 Task: Filter courses by subject and topic,"Technology".
Action: Mouse moved to (360, 92)
Screenshot: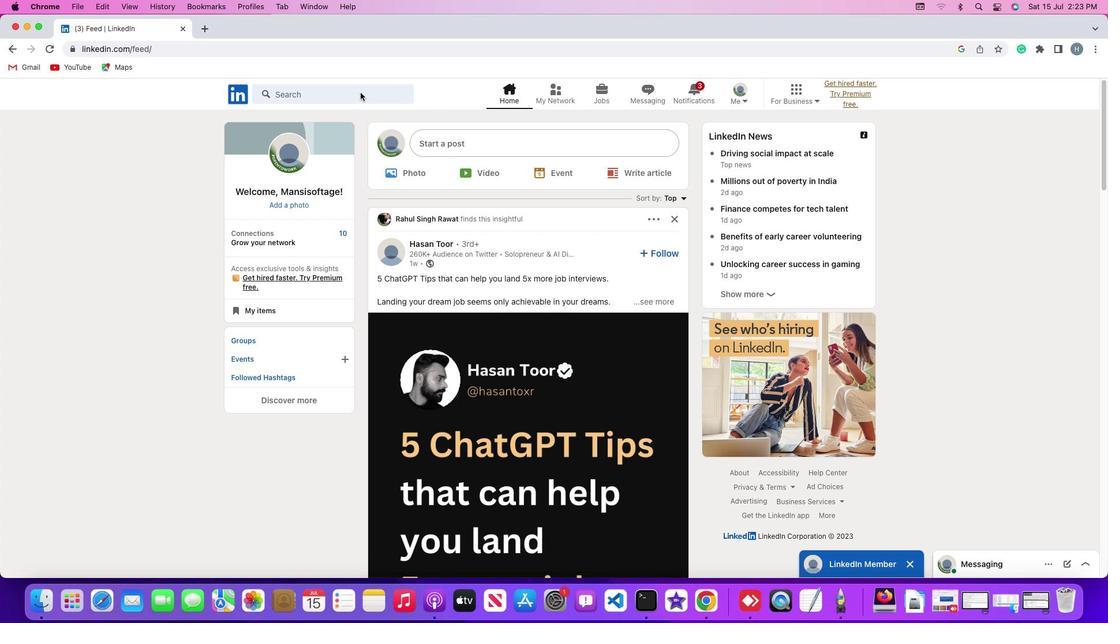 
Action: Mouse pressed left at (360, 92)
Screenshot: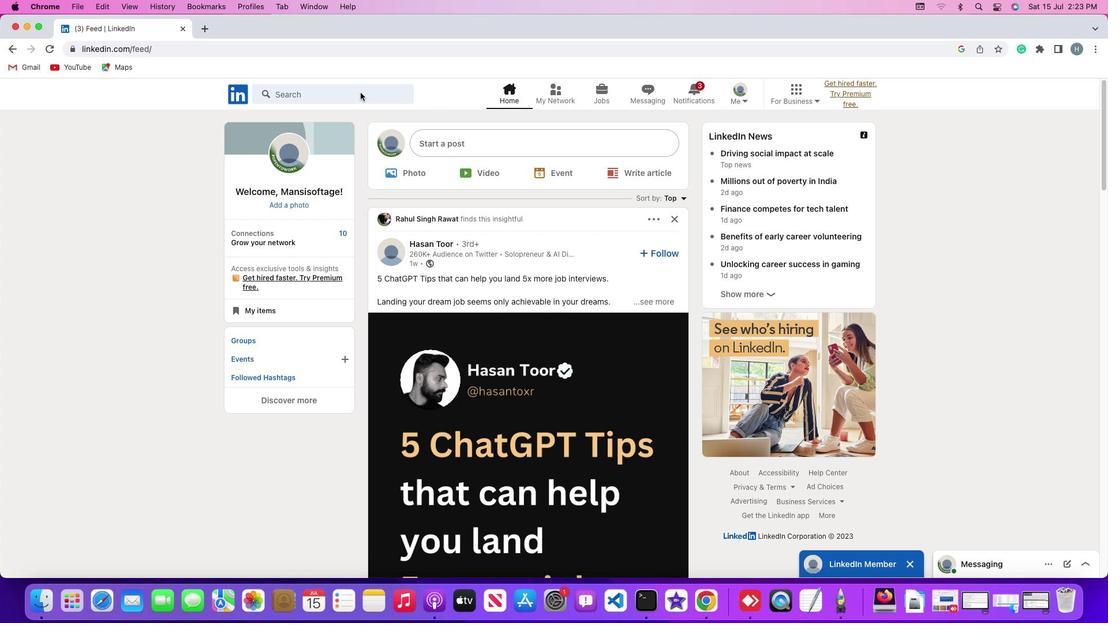 
Action: Mouse pressed left at (360, 92)
Screenshot: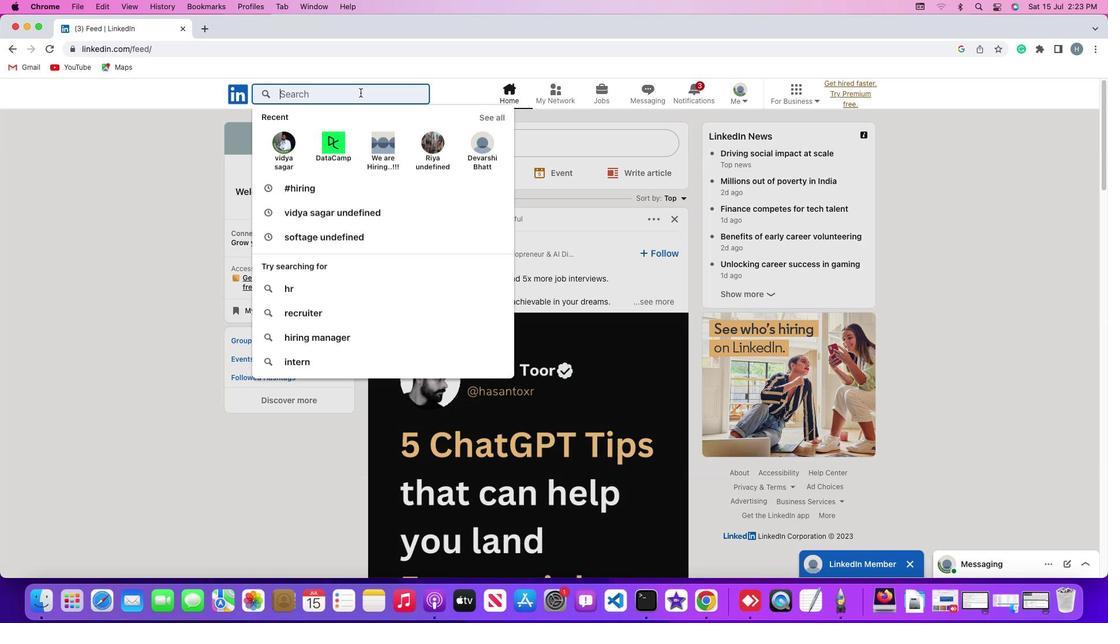
Action: Mouse moved to (360, 92)
Screenshot: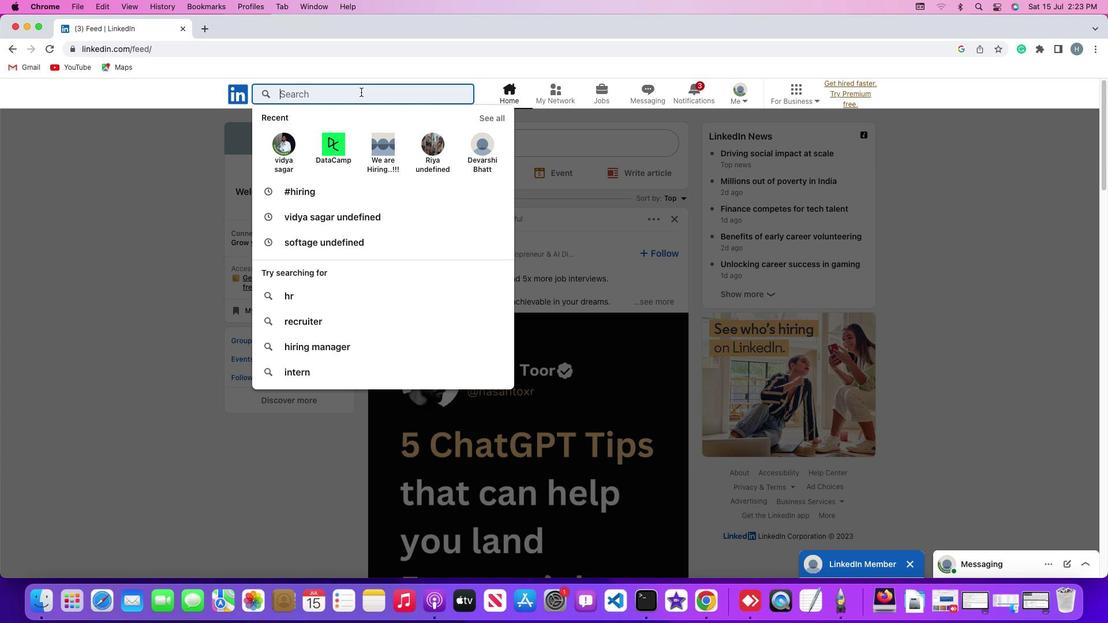 
Action: Key pressed Key.shift'#''h''i''r''i''n''g'Key.enter
Screenshot: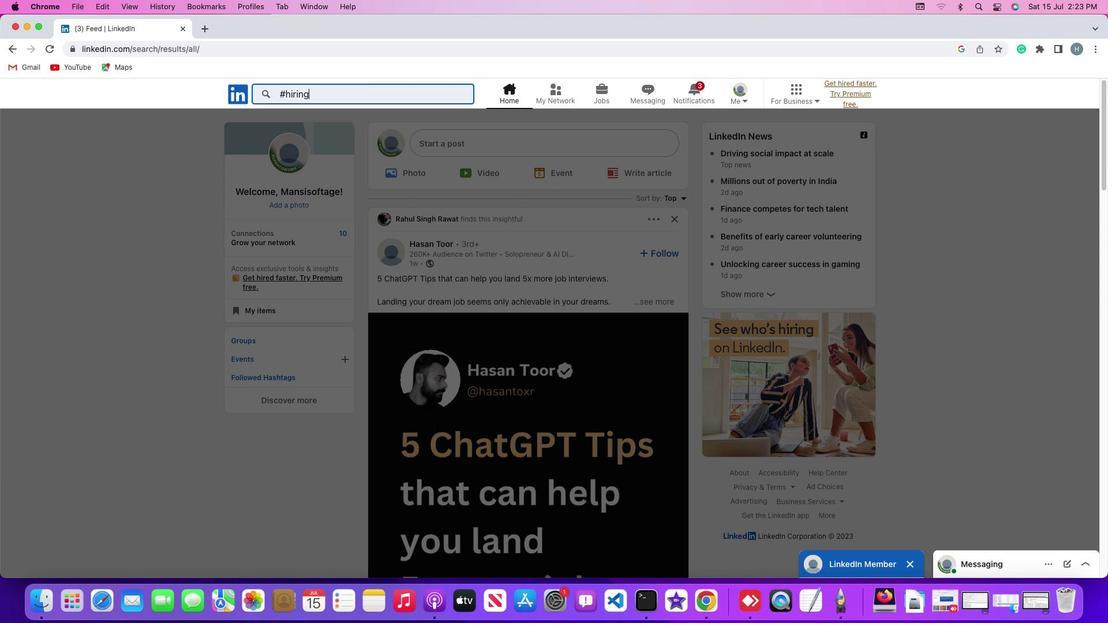 
Action: Mouse moved to (613, 122)
Screenshot: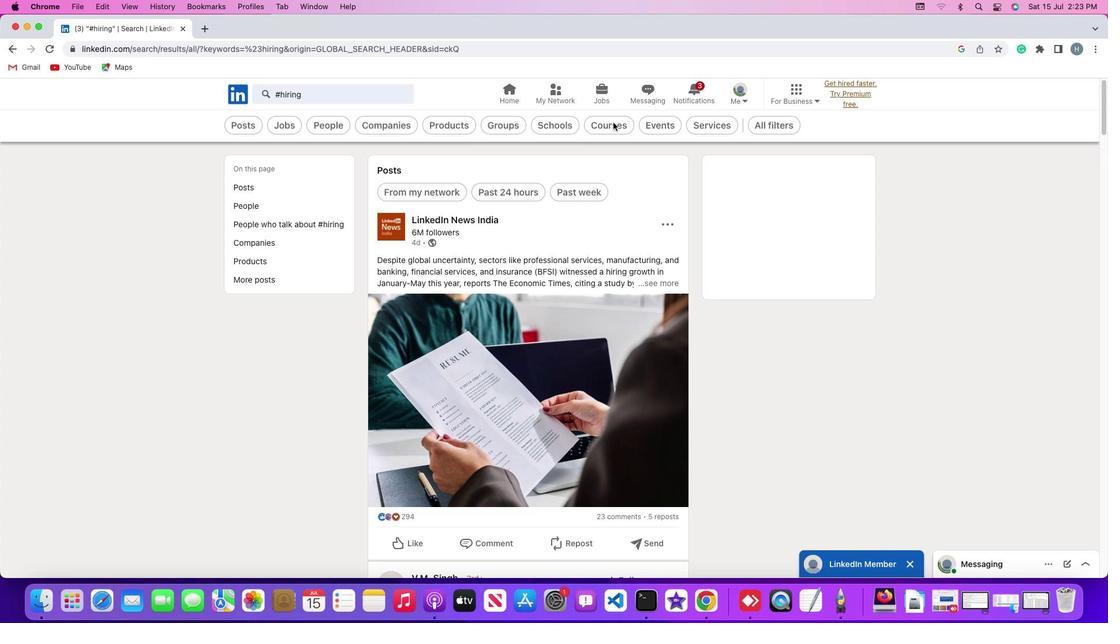 
Action: Mouse pressed left at (613, 122)
Screenshot: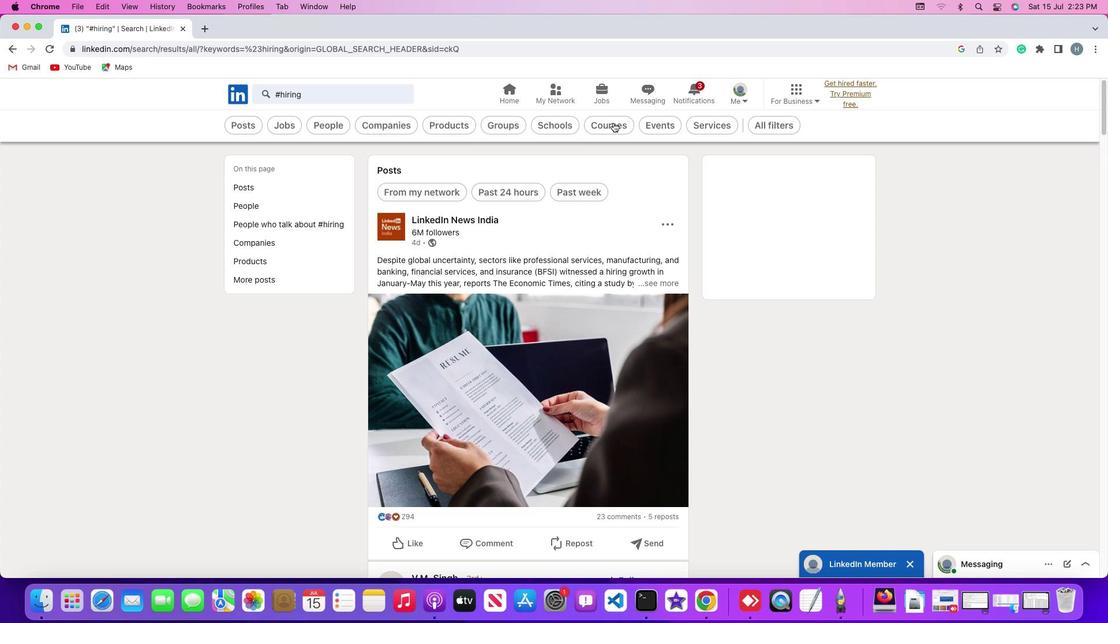 
Action: Mouse moved to (500, 124)
Screenshot: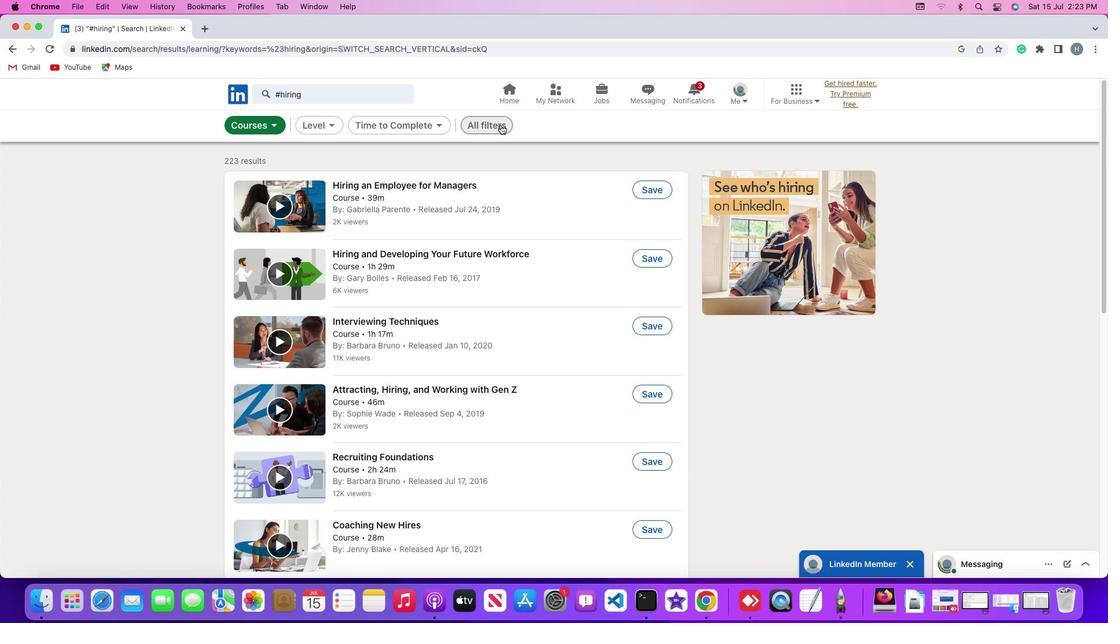 
Action: Mouse pressed left at (500, 124)
Screenshot: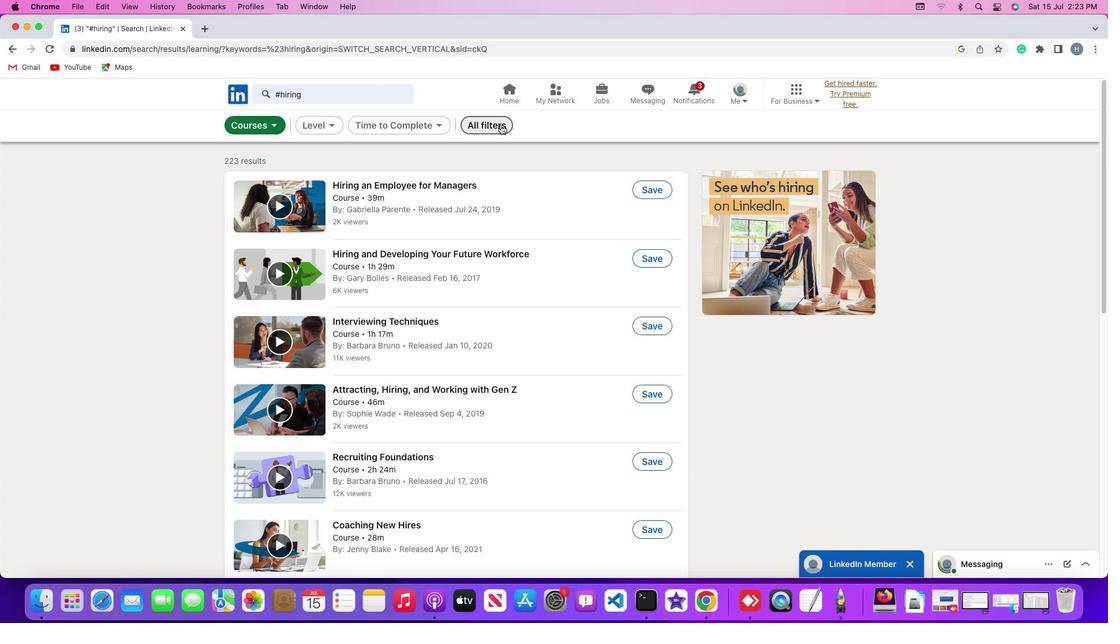 
Action: Mouse moved to (894, 372)
Screenshot: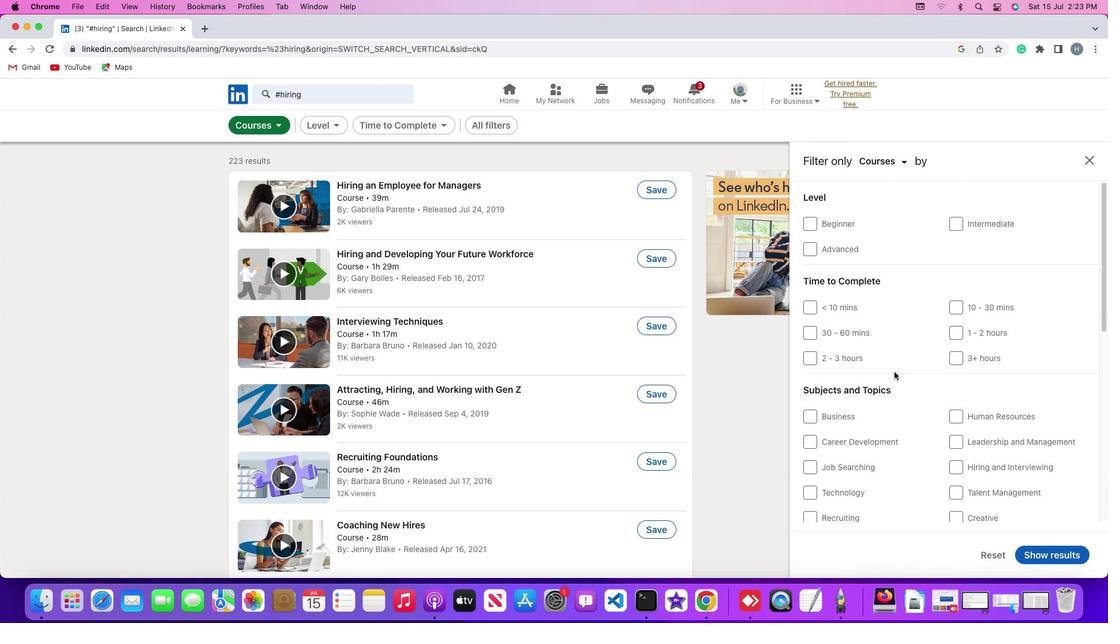 
Action: Mouse scrolled (894, 372) with delta (0, 0)
Screenshot: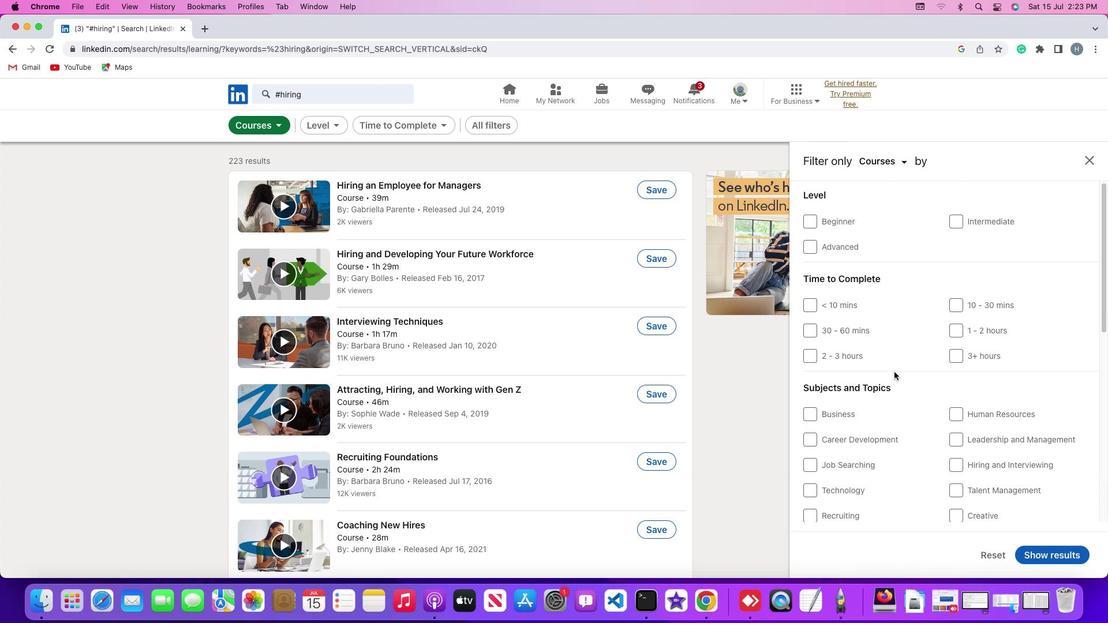 
Action: Mouse scrolled (894, 372) with delta (0, 0)
Screenshot: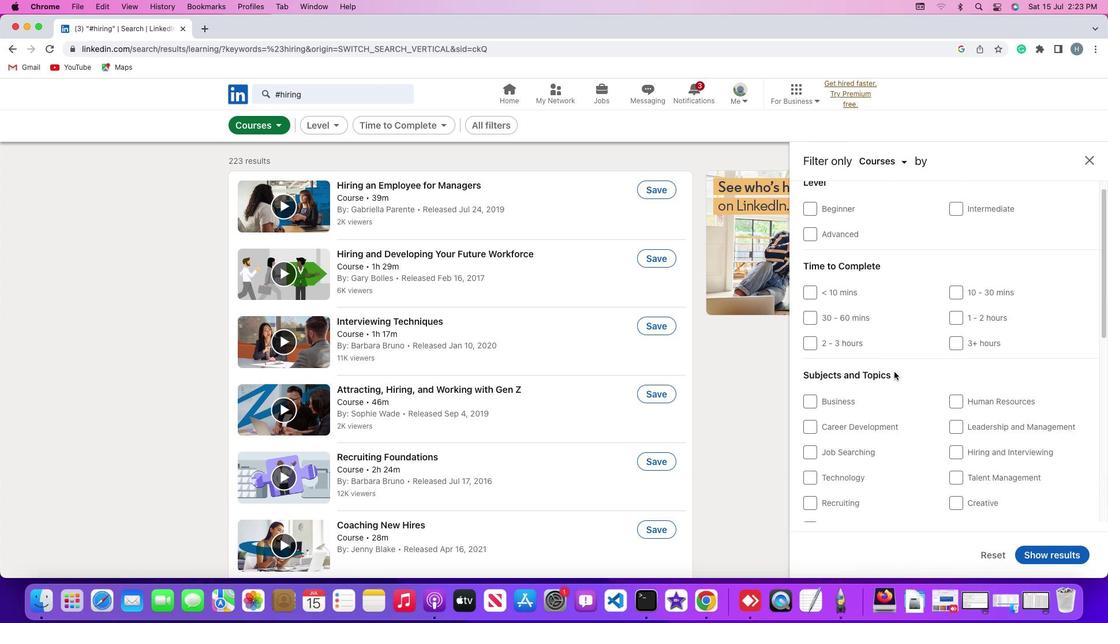
Action: Mouse scrolled (894, 372) with delta (0, -1)
Screenshot: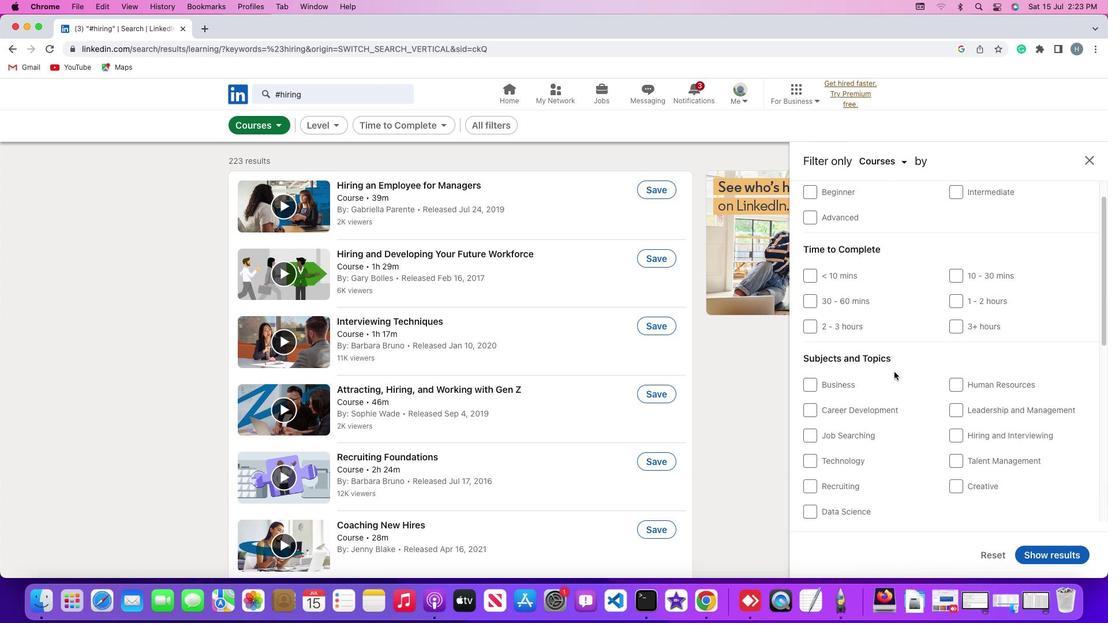 
Action: Mouse scrolled (894, 372) with delta (0, -1)
Screenshot: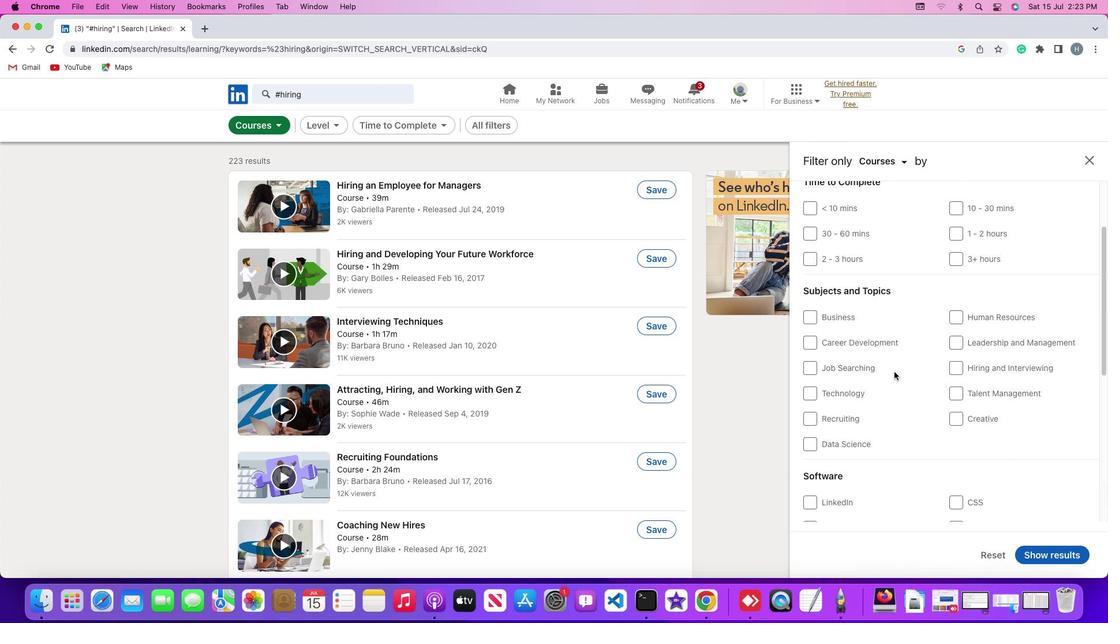 
Action: Mouse scrolled (894, 372) with delta (0, 0)
Screenshot: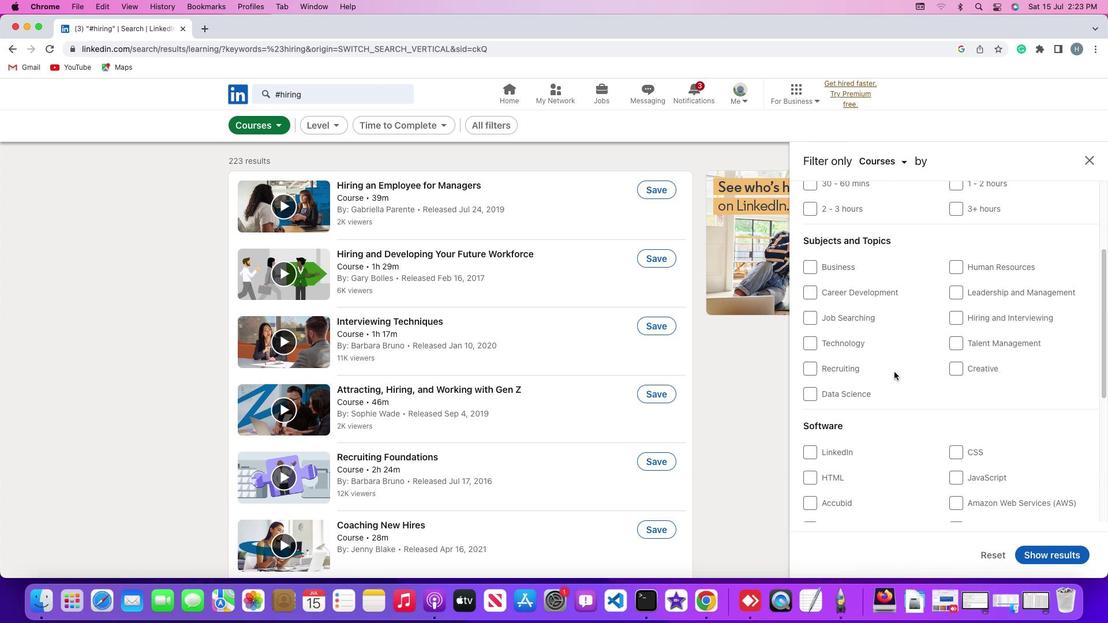 
Action: Mouse moved to (808, 342)
Screenshot: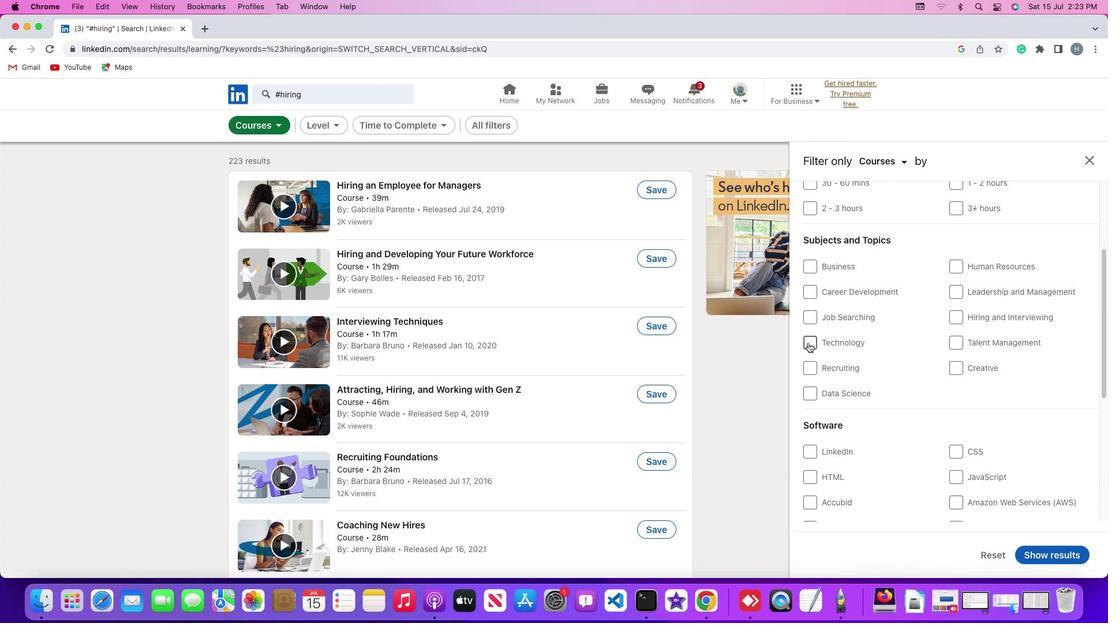 
Action: Mouse pressed left at (808, 342)
Screenshot: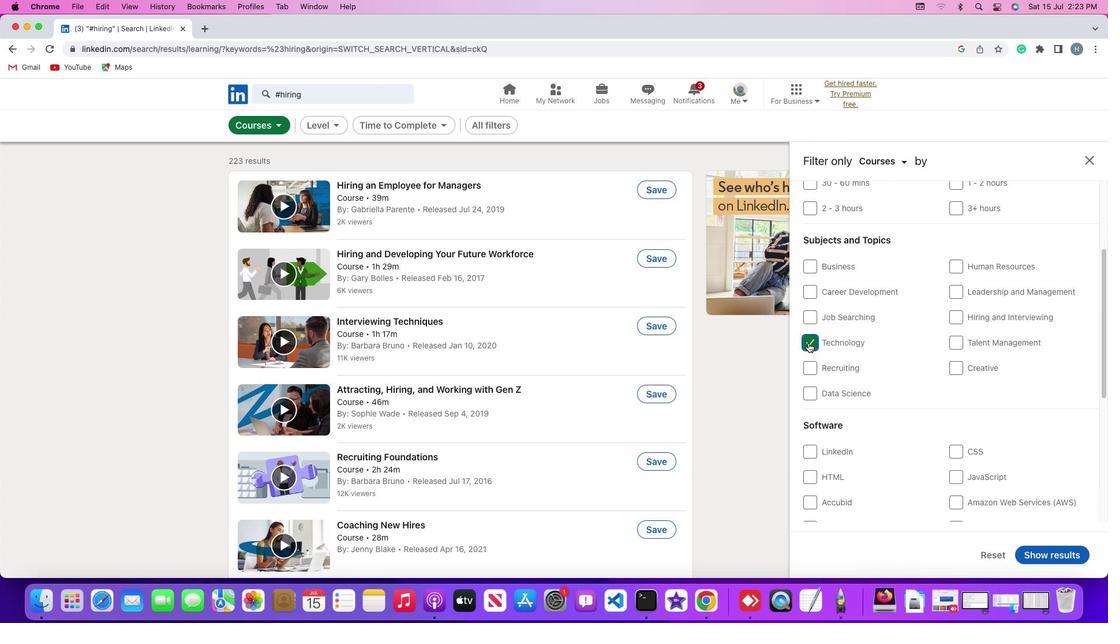 
Action: Mouse moved to (1048, 553)
Screenshot: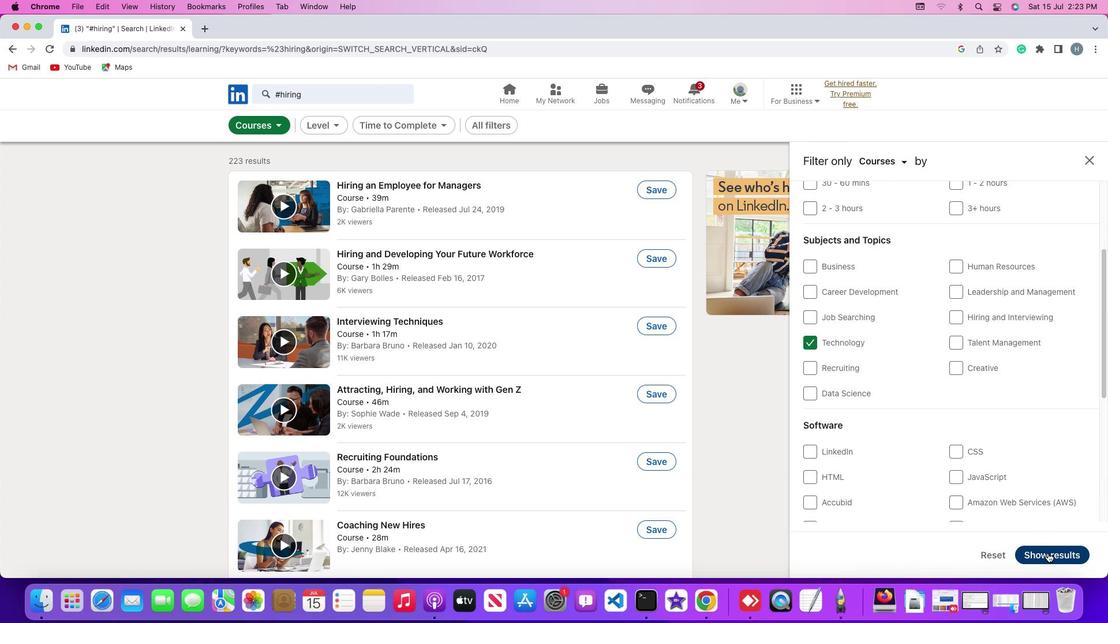 
Action: Mouse pressed left at (1048, 553)
Screenshot: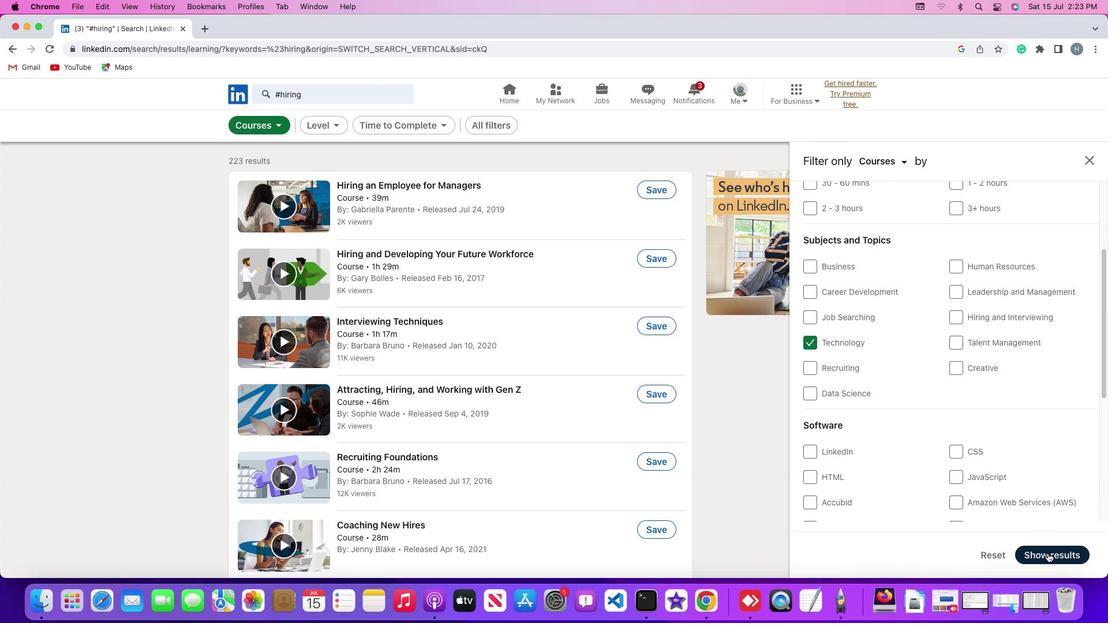 
Action: Mouse moved to (924, 339)
Screenshot: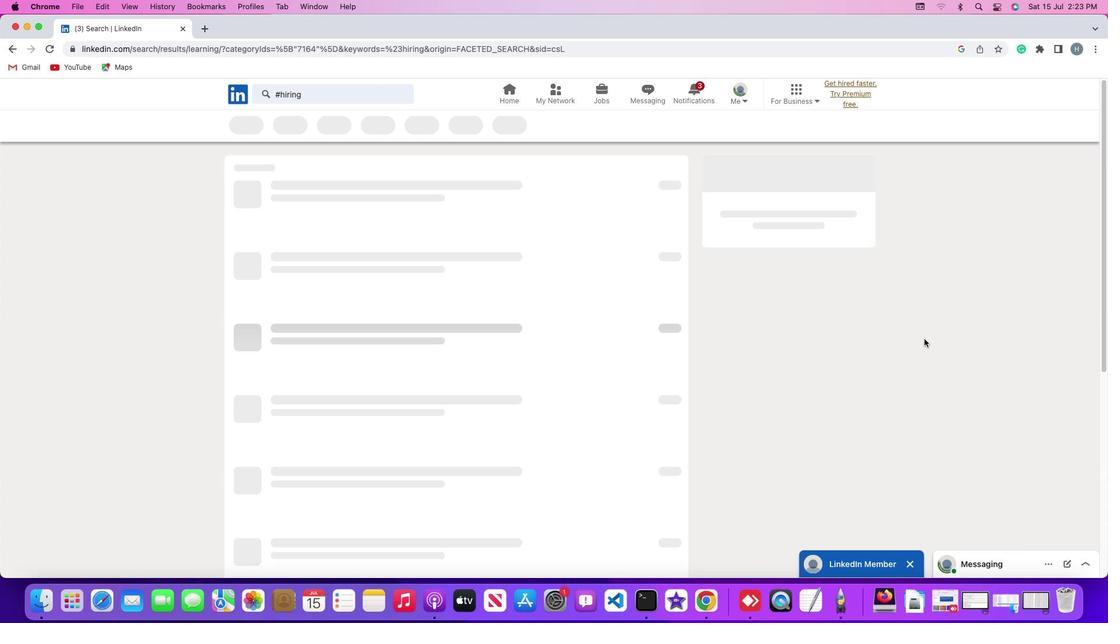 
